 Task: Create a section Code Crusaders and in the section, add a milestone Patch Management in the project AgileMatrix
Action: Mouse moved to (225, 407)
Screenshot: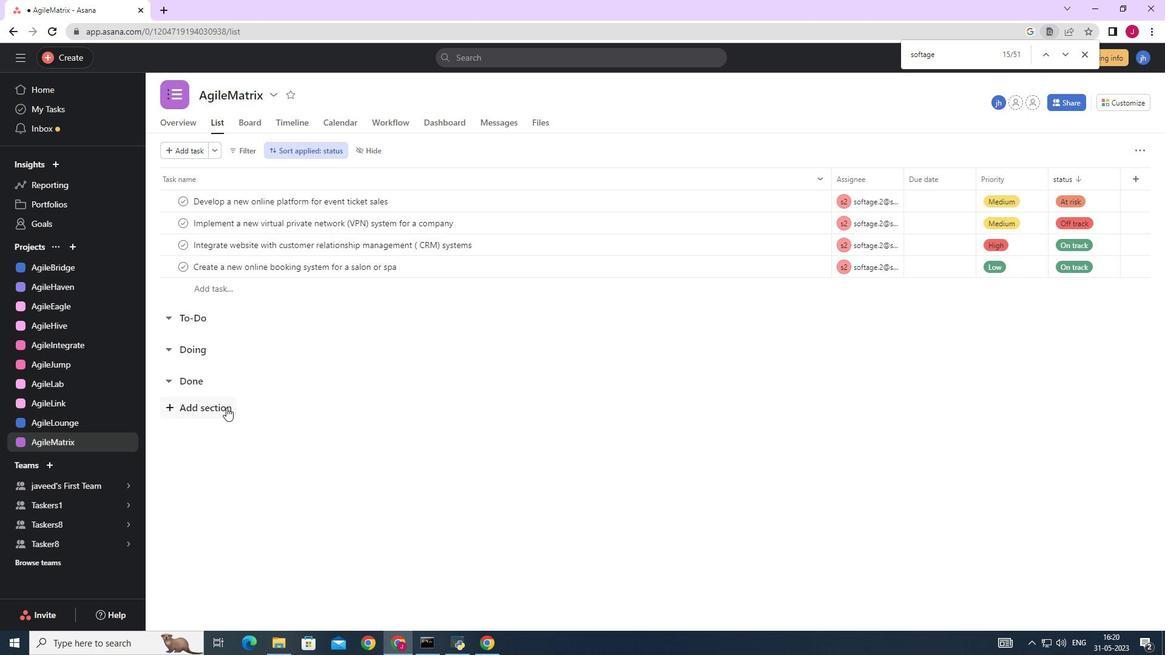 
Action: Mouse pressed left at (225, 407)
Screenshot: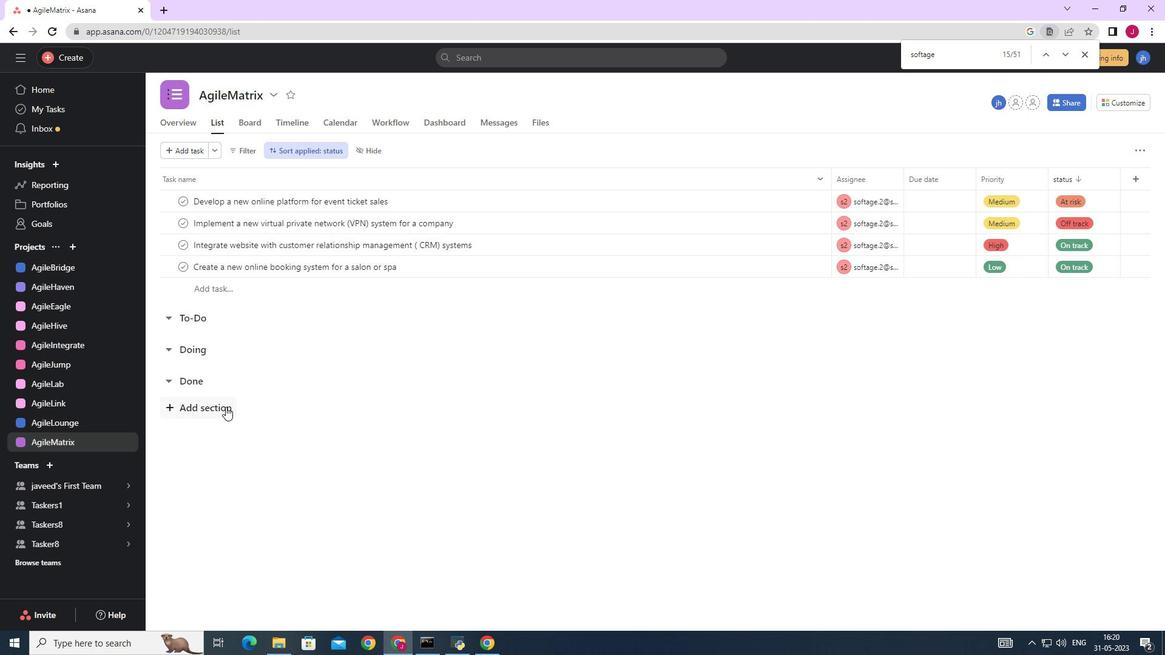 
Action: Key pressed <Key.caps_lock>C<Key.caps_lock>ode<Key.space><Key.caps_lock>C<Key.caps_lock>rusaders<Key.enter><Key.caps_lock>P<Key.caps_lock>atch<Key.space><Key.caps_lock>N<Key.caps_lock>a<Key.backspace><Key.backspace>m<Key.backspace><Key.caps_lock>M<Key.caps_lock>anagement<Key.space>
Screenshot: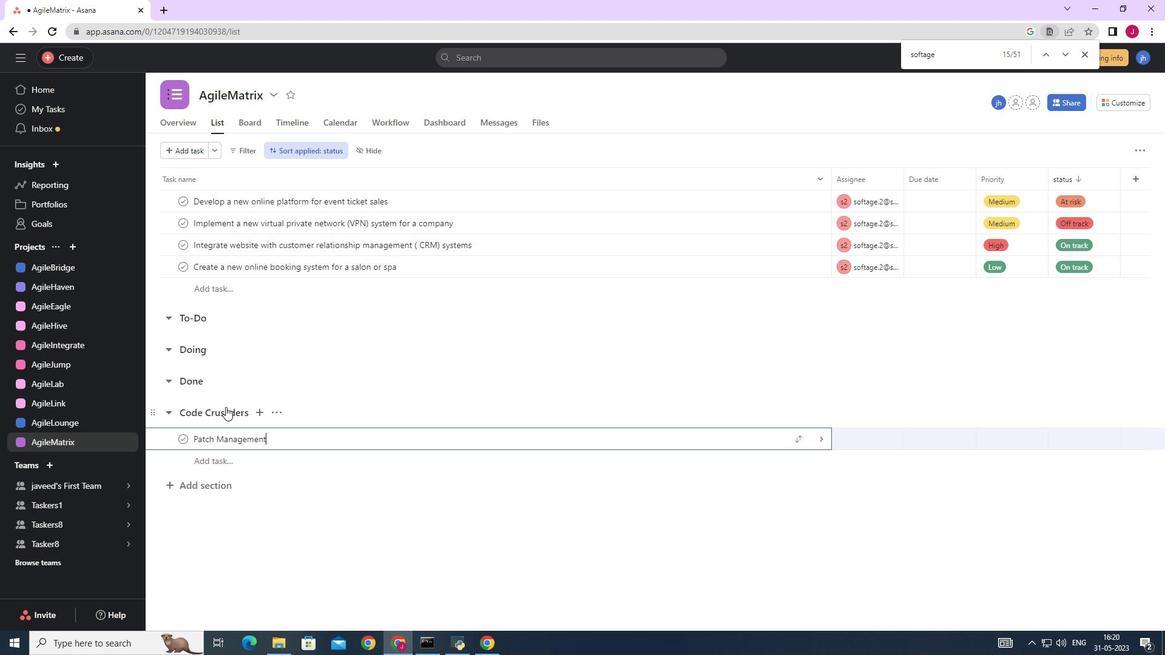 
Action: Mouse moved to (817, 439)
Screenshot: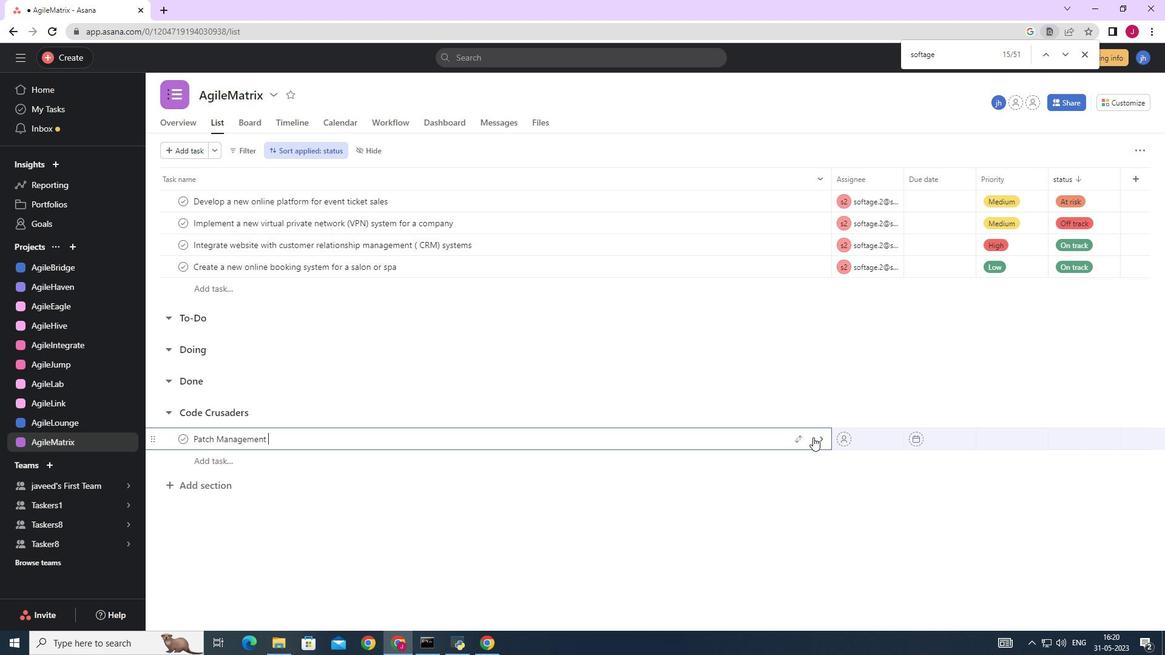 
Action: Mouse pressed left at (817, 439)
Screenshot: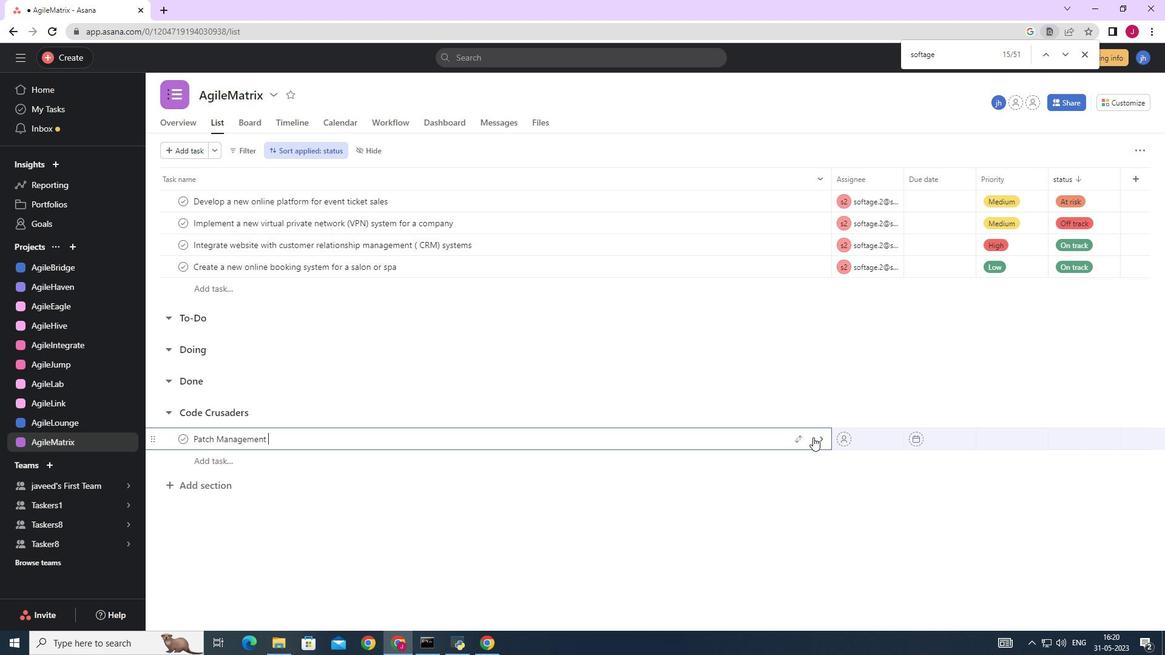 
Action: Mouse moved to (1115, 151)
Screenshot: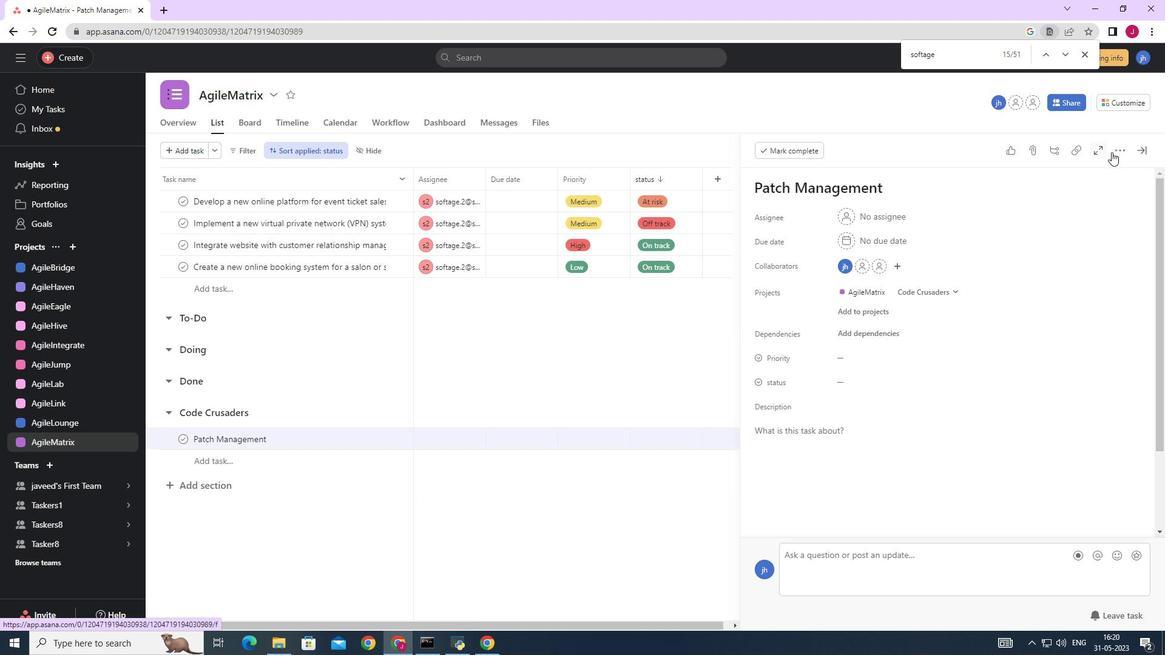 
Action: Mouse pressed left at (1115, 151)
Screenshot: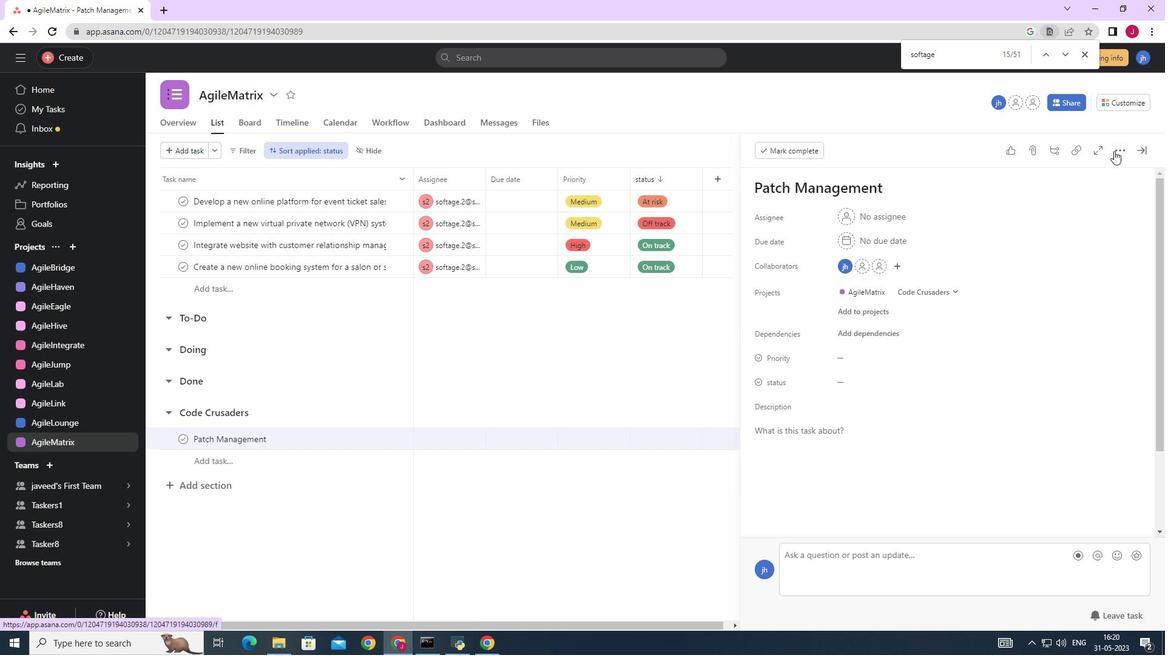
Action: Mouse moved to (1013, 199)
Screenshot: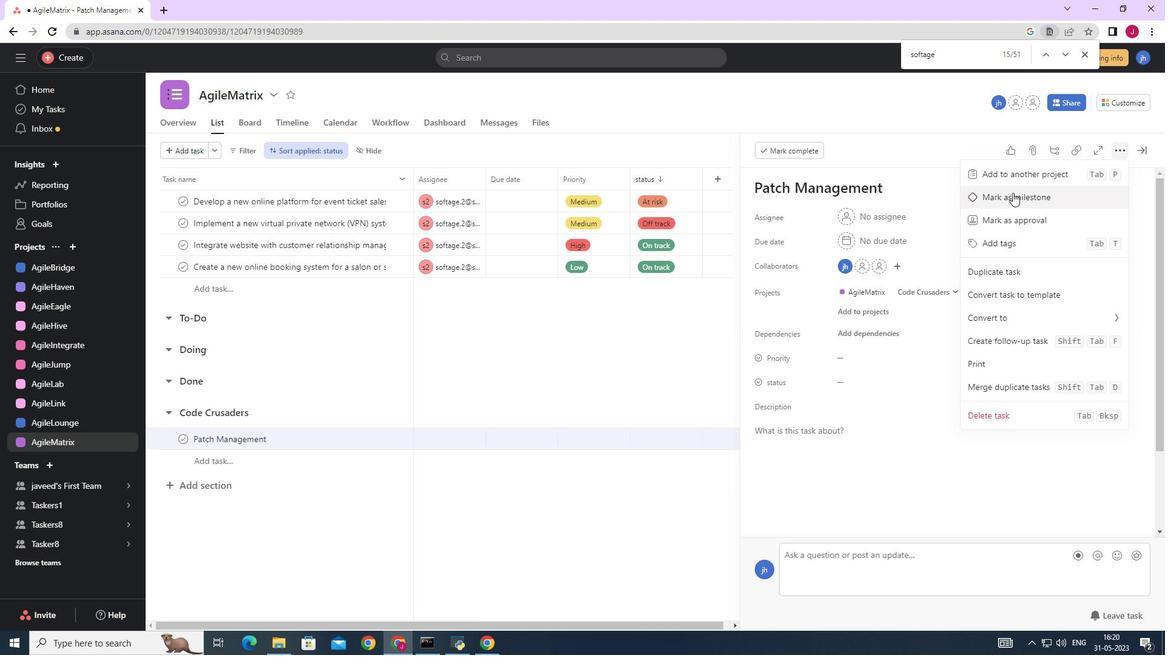 
Action: Mouse pressed left at (1013, 199)
Screenshot: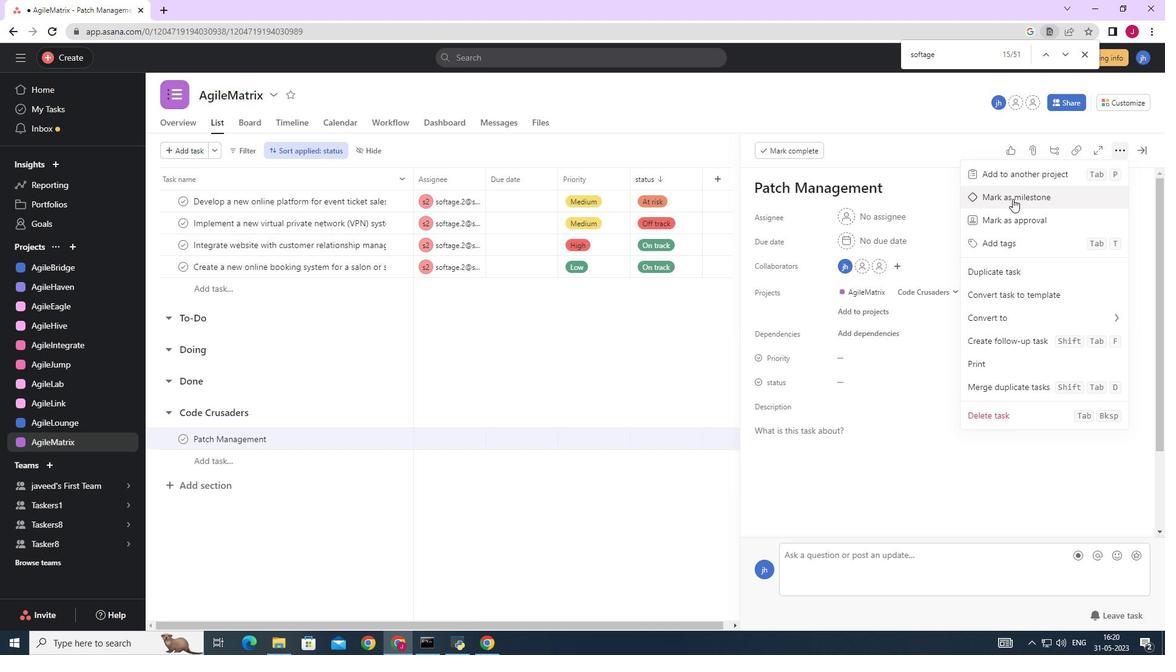 
Action: Mouse moved to (1145, 146)
Screenshot: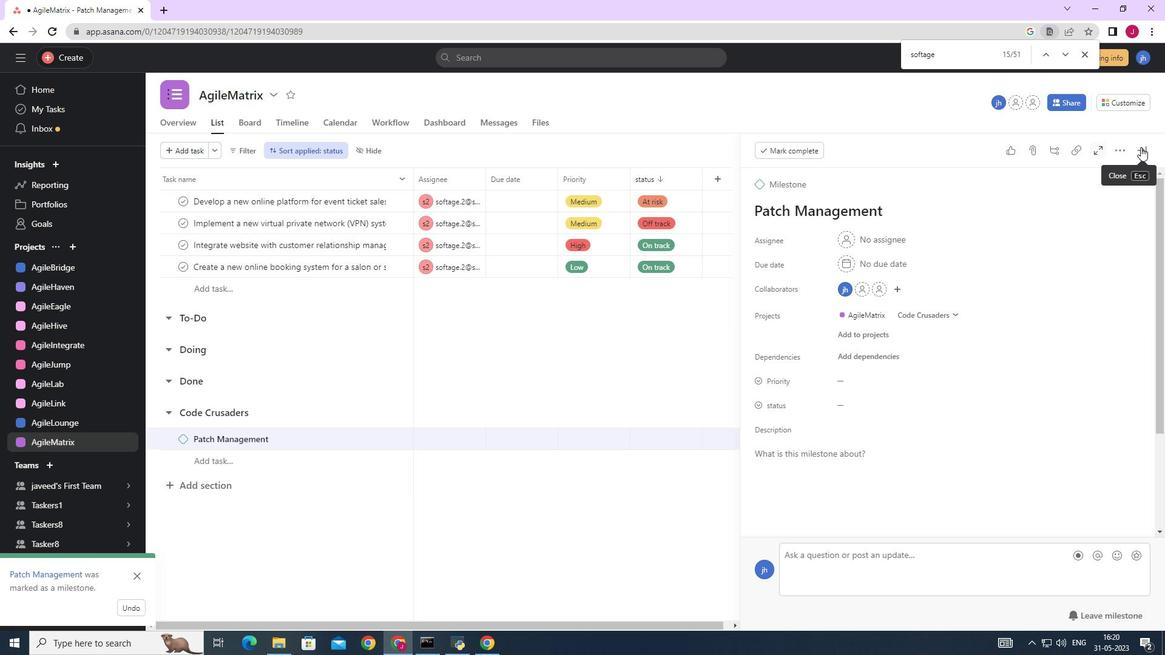 
Action: Mouse pressed left at (1145, 146)
Screenshot: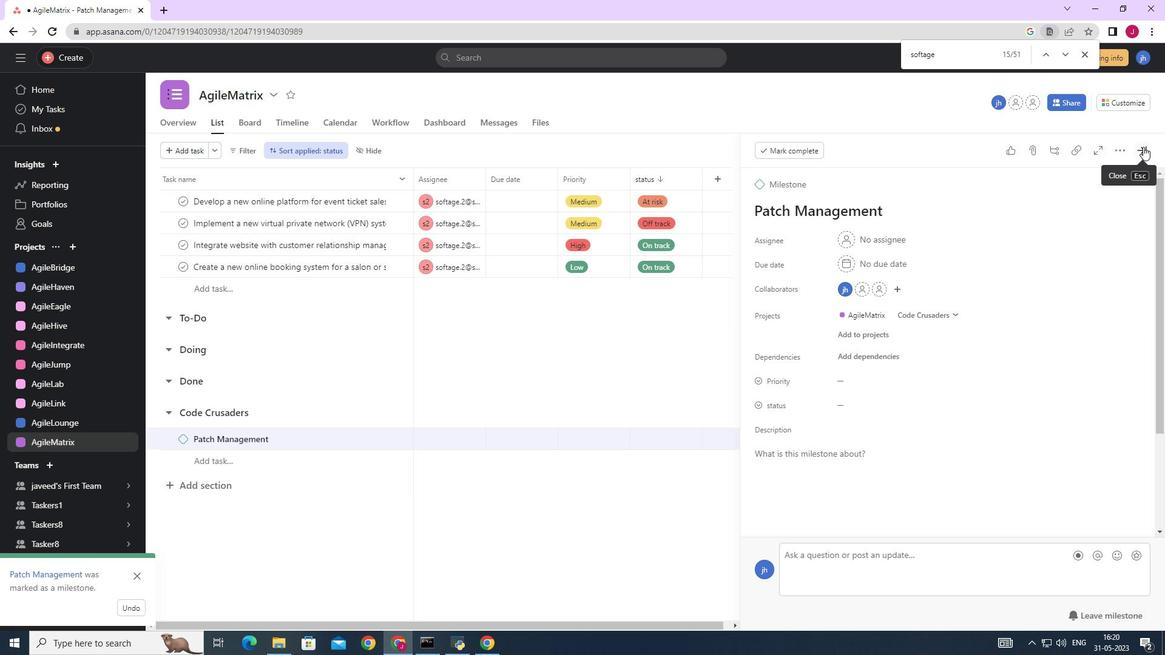 
Action: Mouse moved to (1139, 150)
Screenshot: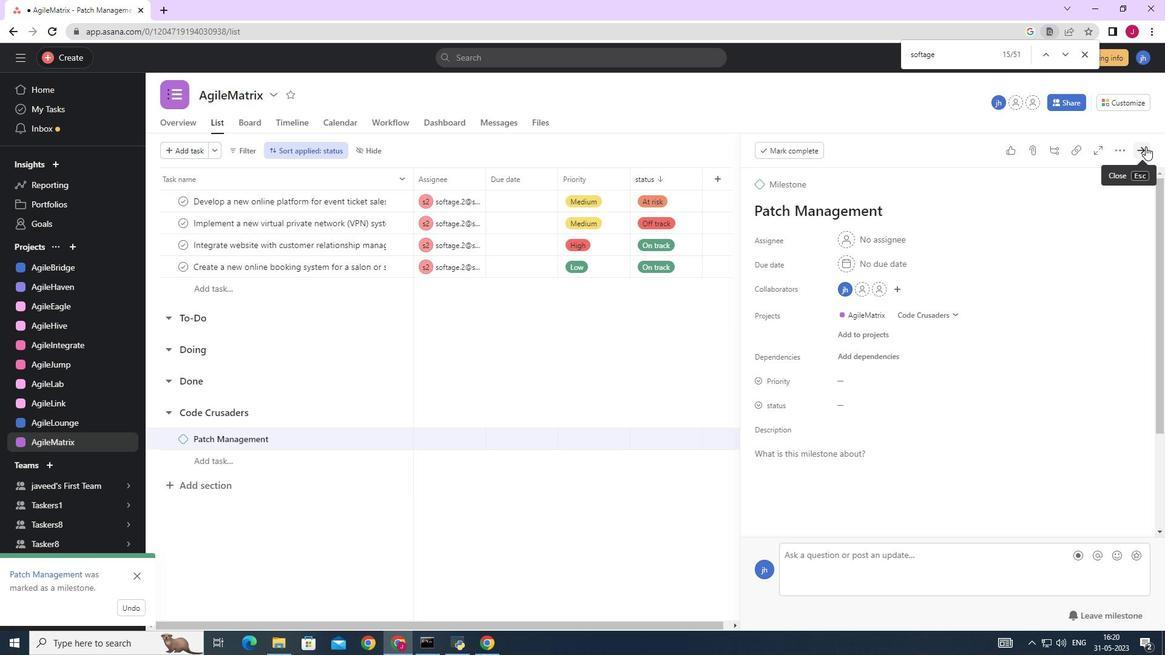 
